 Task: Assign the gender as male.
Action: Mouse moved to (664, 75)
Screenshot: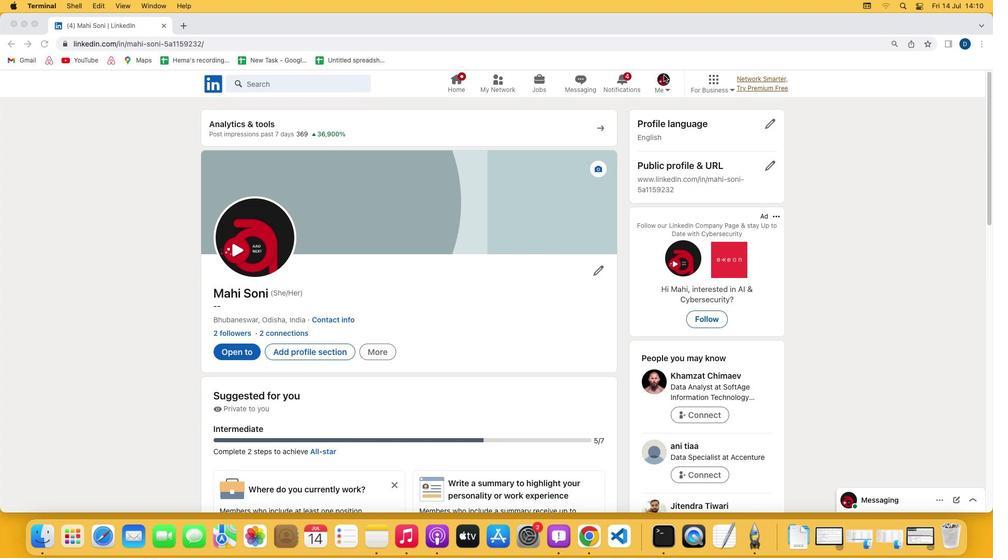 
Action: Mouse pressed left at (664, 75)
Screenshot: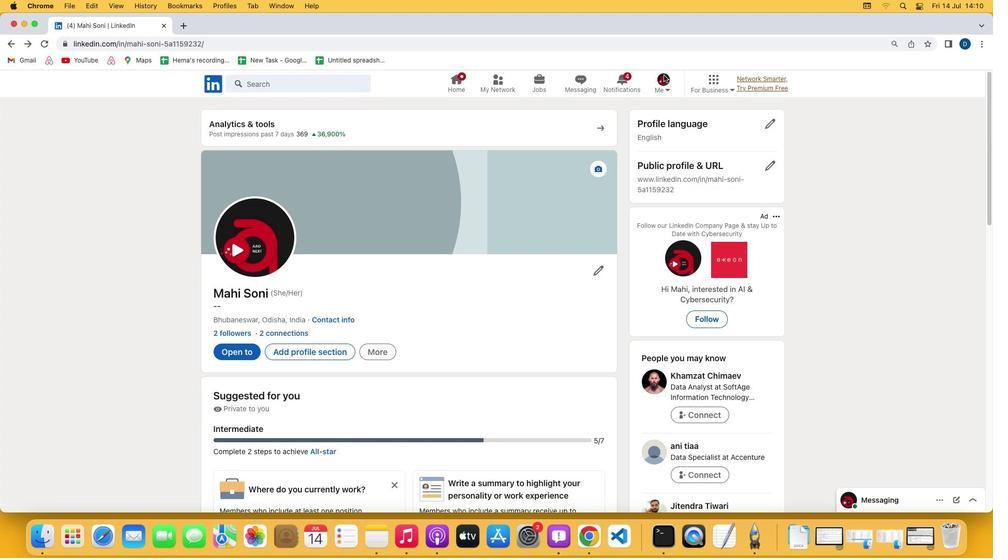 
Action: Mouse moved to (664, 76)
Screenshot: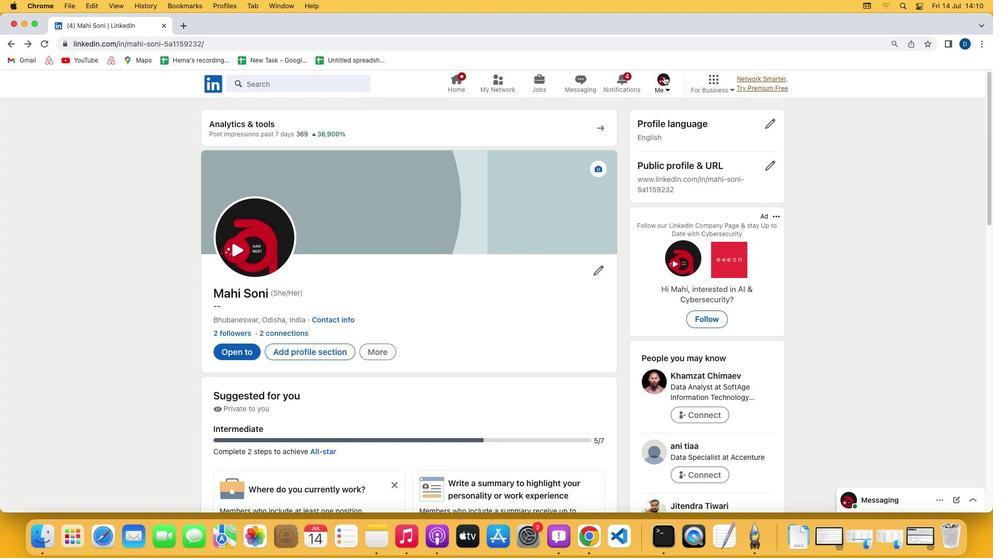 
Action: Mouse pressed left at (664, 76)
Screenshot: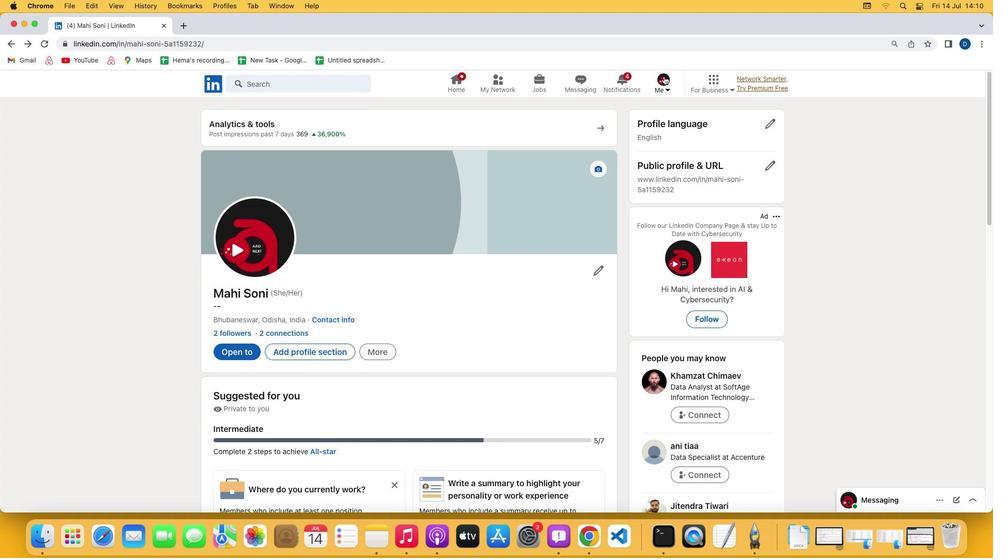 
Action: Mouse moved to (586, 198)
Screenshot: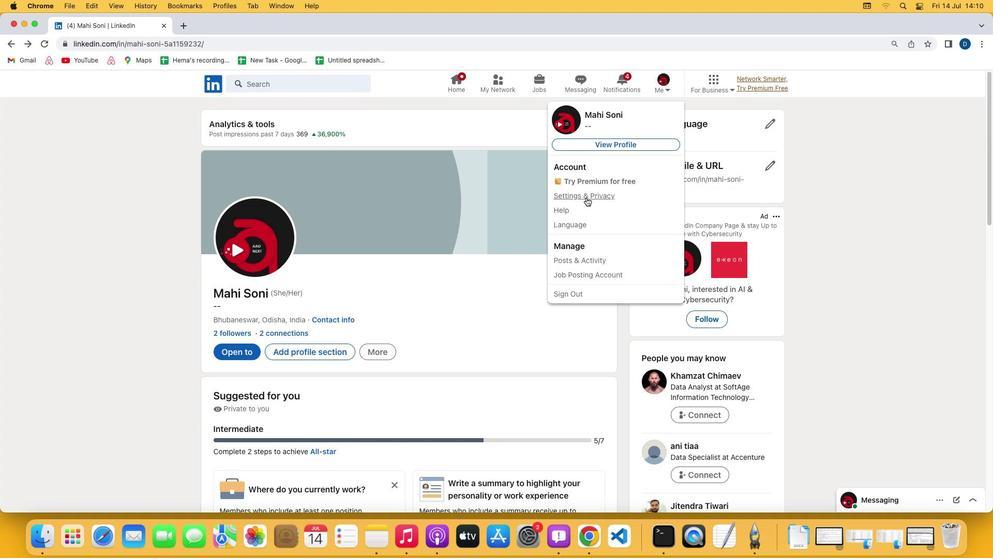 
Action: Mouse pressed left at (586, 198)
Screenshot: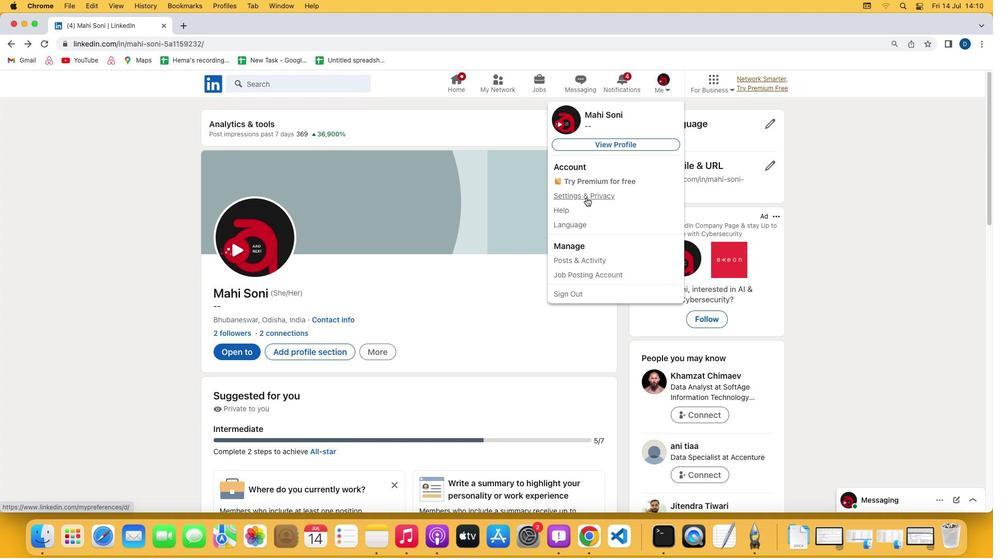 
Action: Mouse moved to (462, 170)
Screenshot: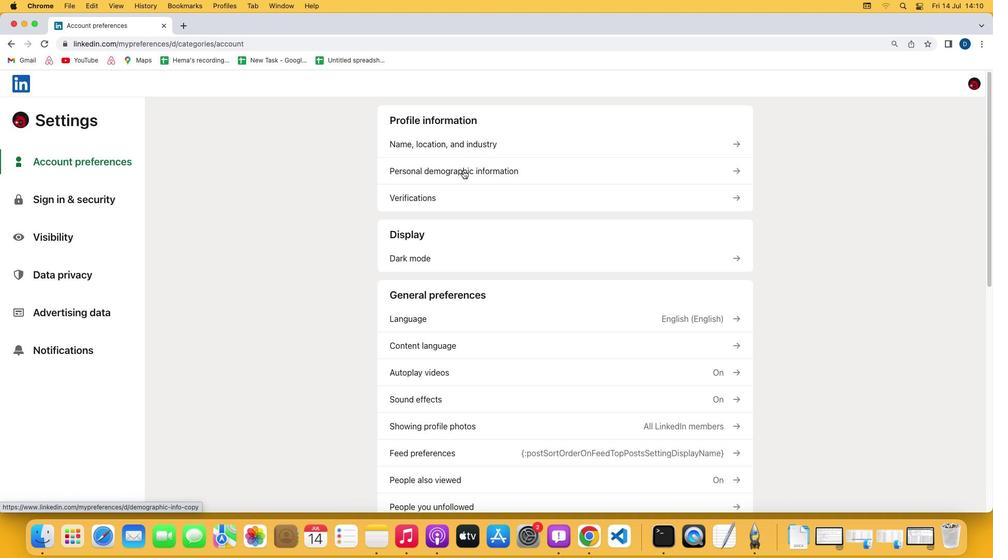 
Action: Mouse pressed left at (462, 170)
Screenshot: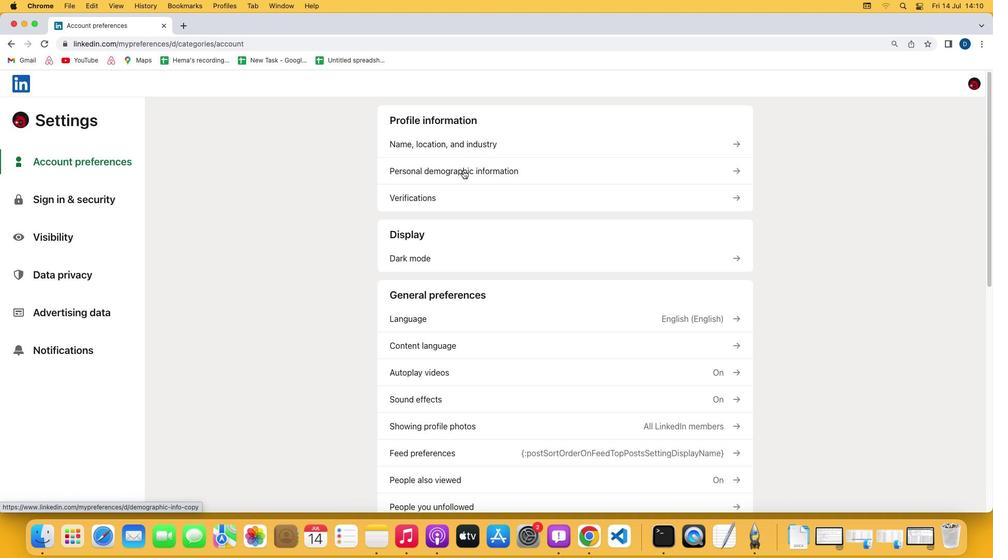 
Action: Mouse moved to (444, 264)
Screenshot: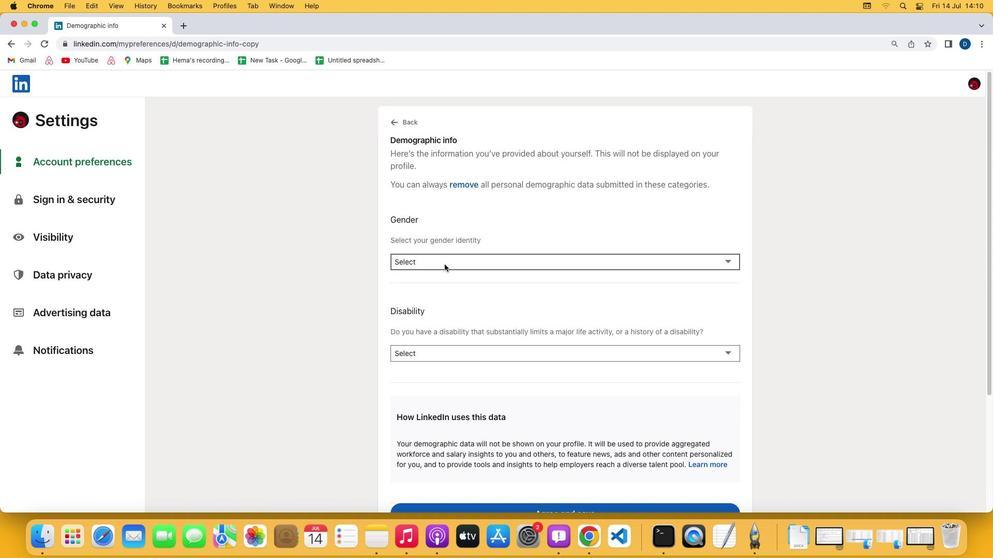 
Action: Mouse pressed left at (444, 264)
Screenshot: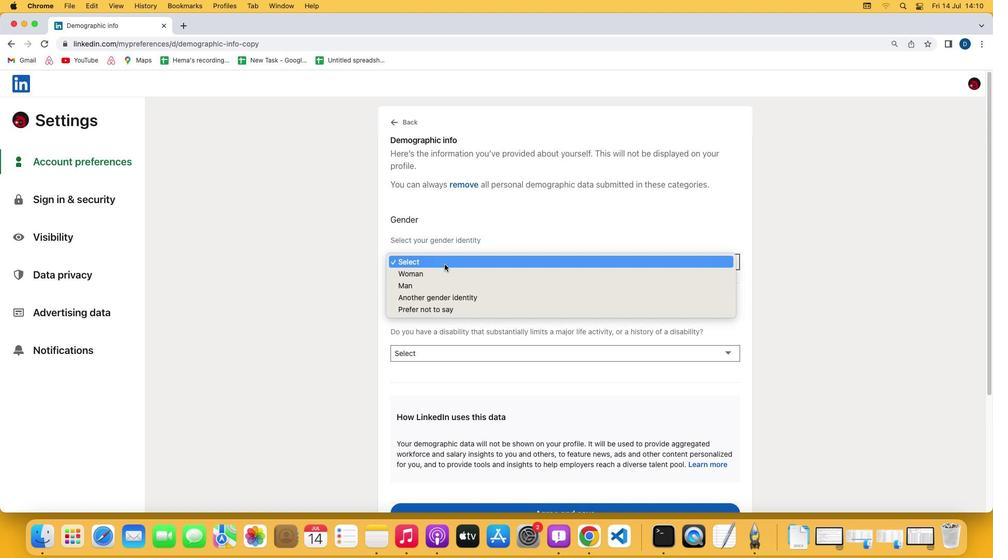 
Action: Mouse moved to (441, 283)
Screenshot: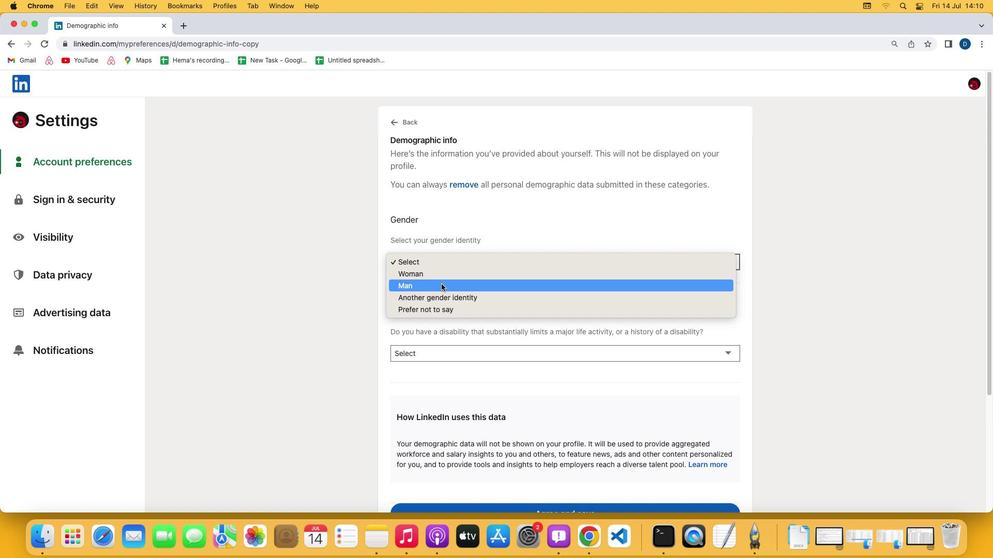 
Action: Mouse pressed left at (441, 283)
Screenshot: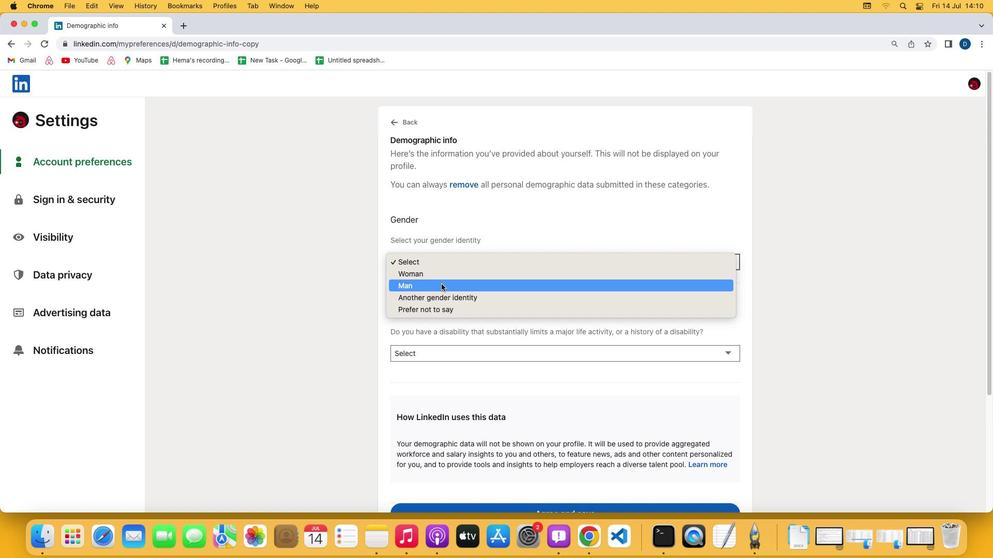 
